 Task: Create a rule from the Routing list, Task moved to a section -> Set Priority in the project BrightWorks , set the section as Done clear the priority
Action: Mouse moved to (1087, 177)
Screenshot: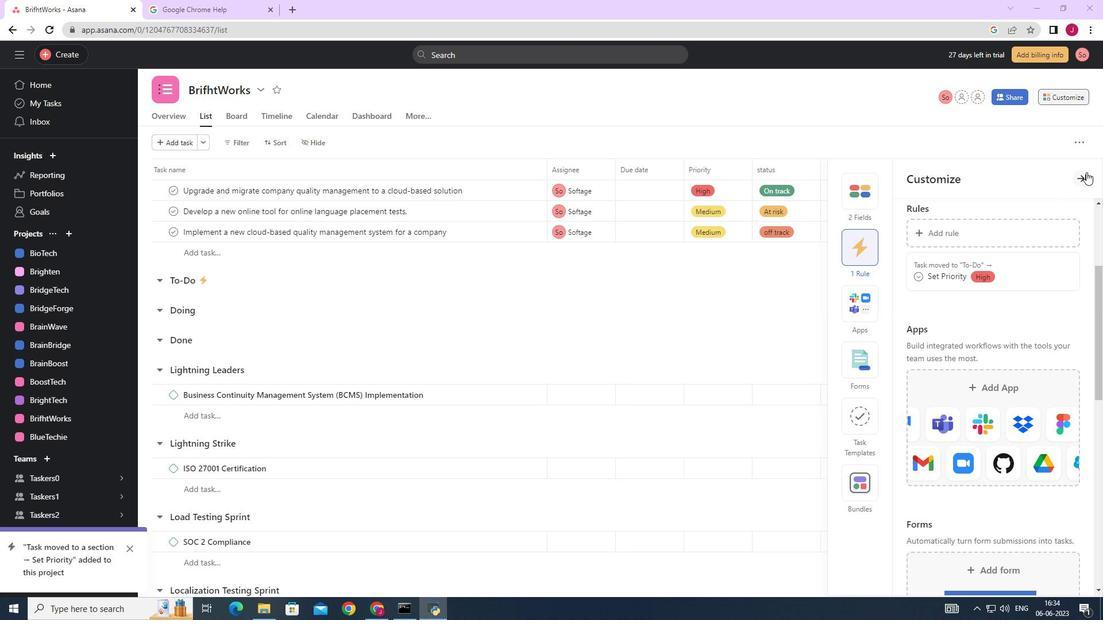 
Action: Mouse pressed left at (1087, 177)
Screenshot: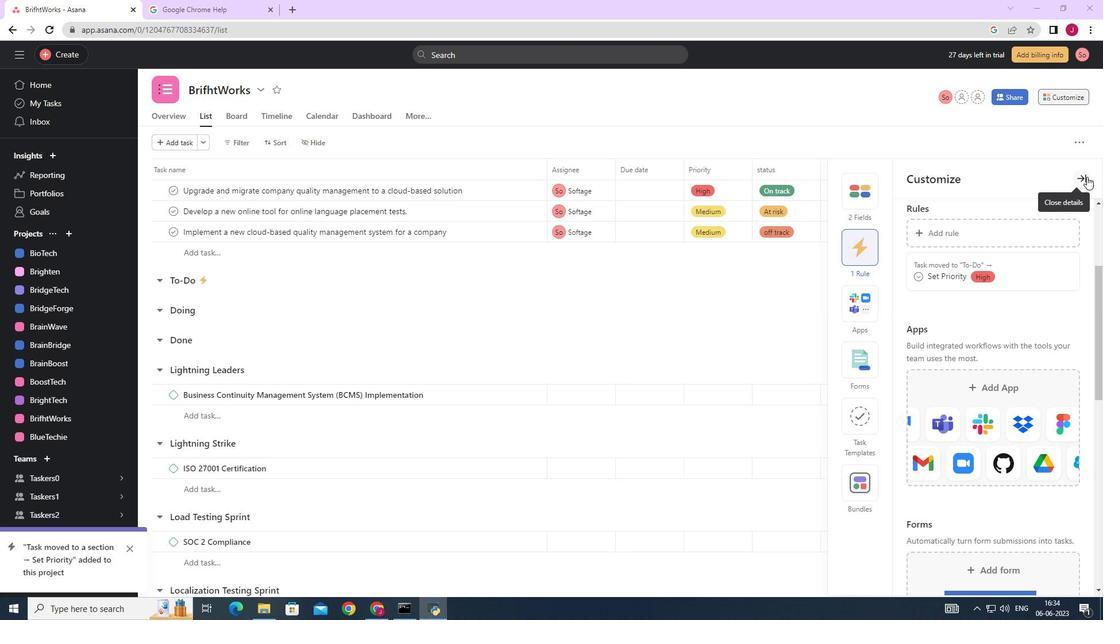 
Action: Mouse moved to (1074, 96)
Screenshot: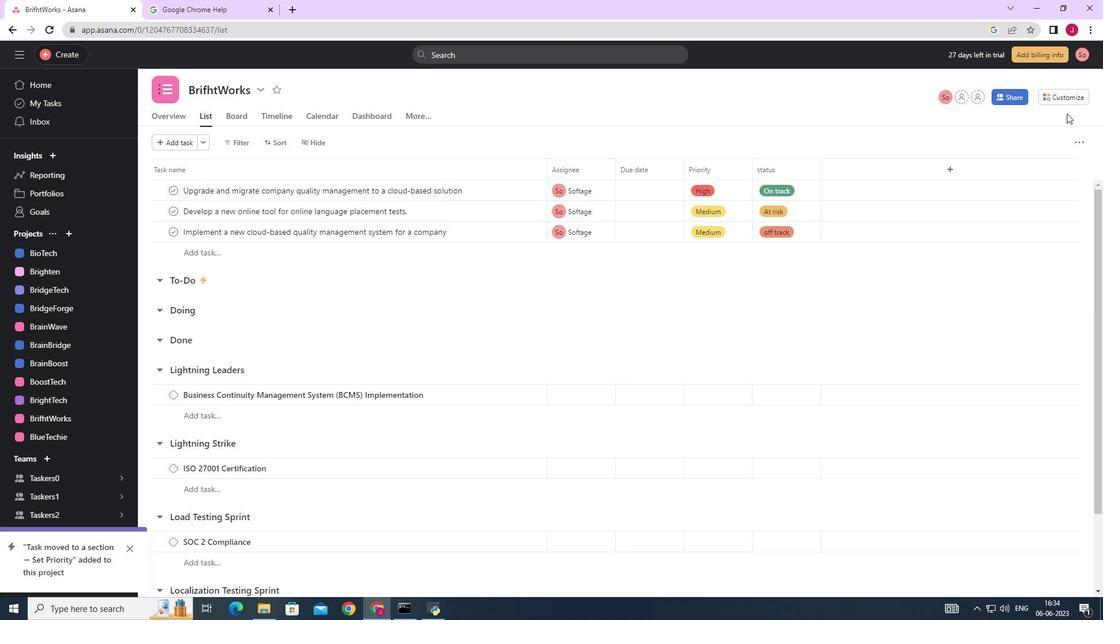 
Action: Mouse pressed left at (1074, 96)
Screenshot: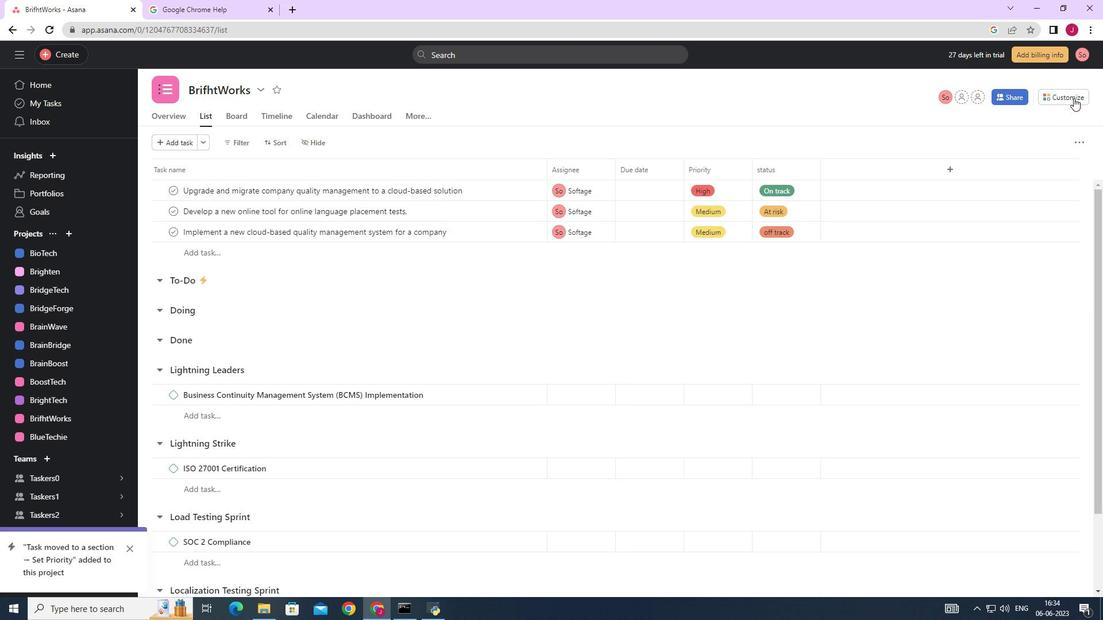 
Action: Mouse moved to (862, 250)
Screenshot: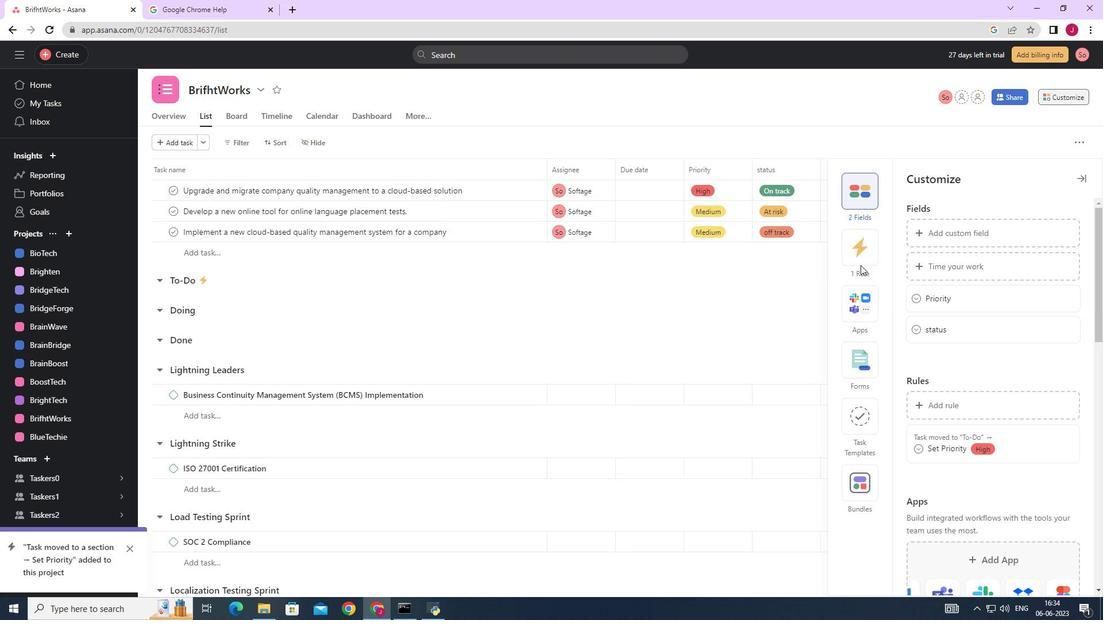 
Action: Mouse pressed left at (862, 250)
Screenshot: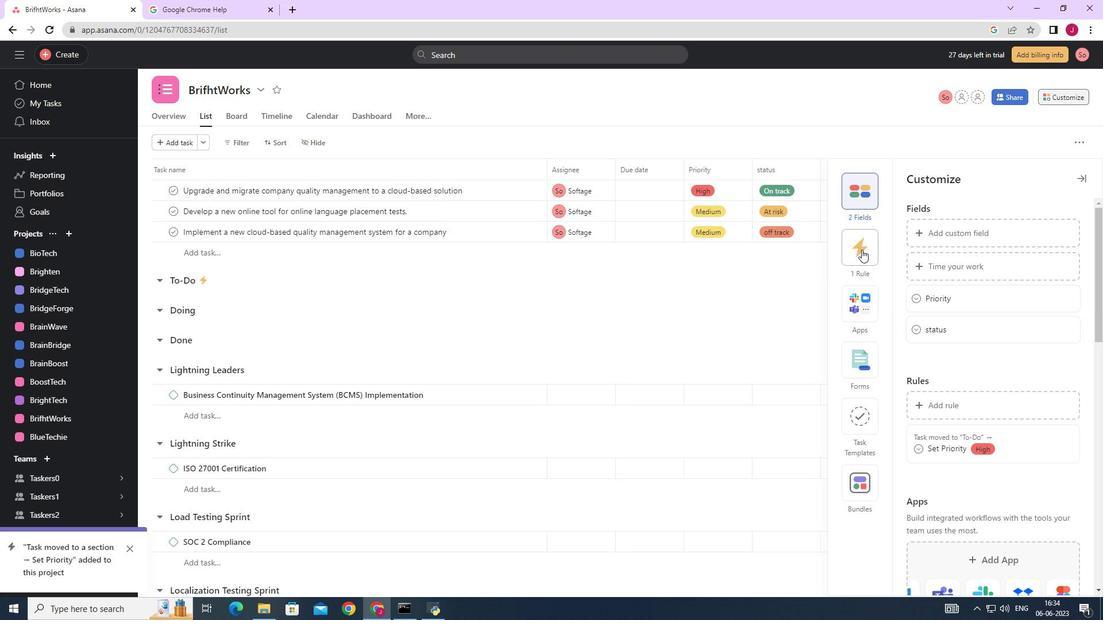 
Action: Mouse moved to (945, 232)
Screenshot: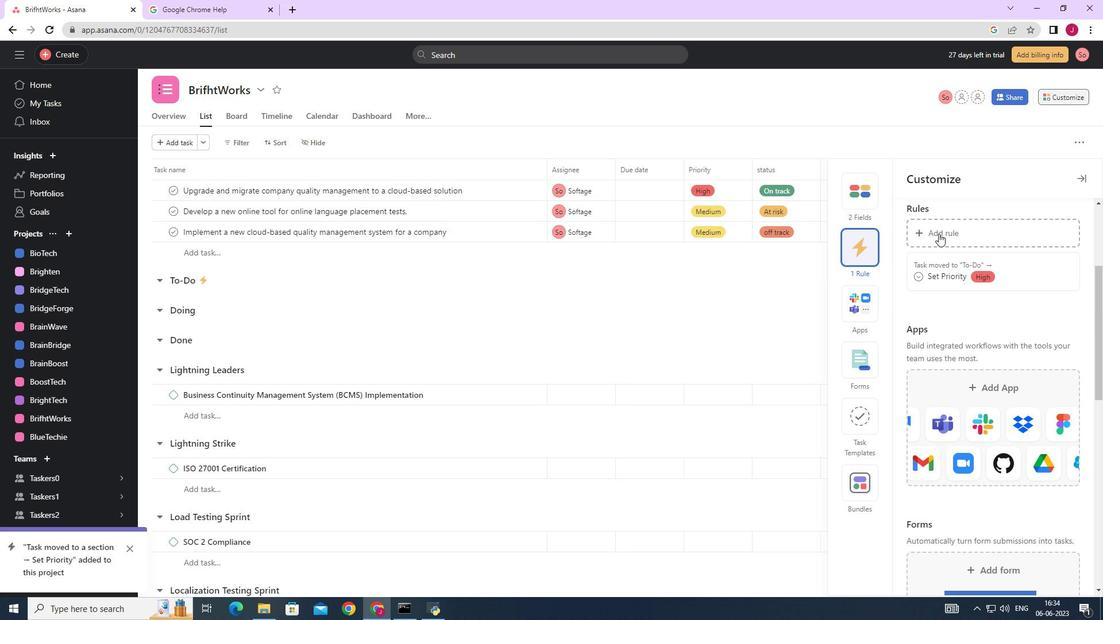 
Action: Mouse pressed left at (945, 232)
Screenshot: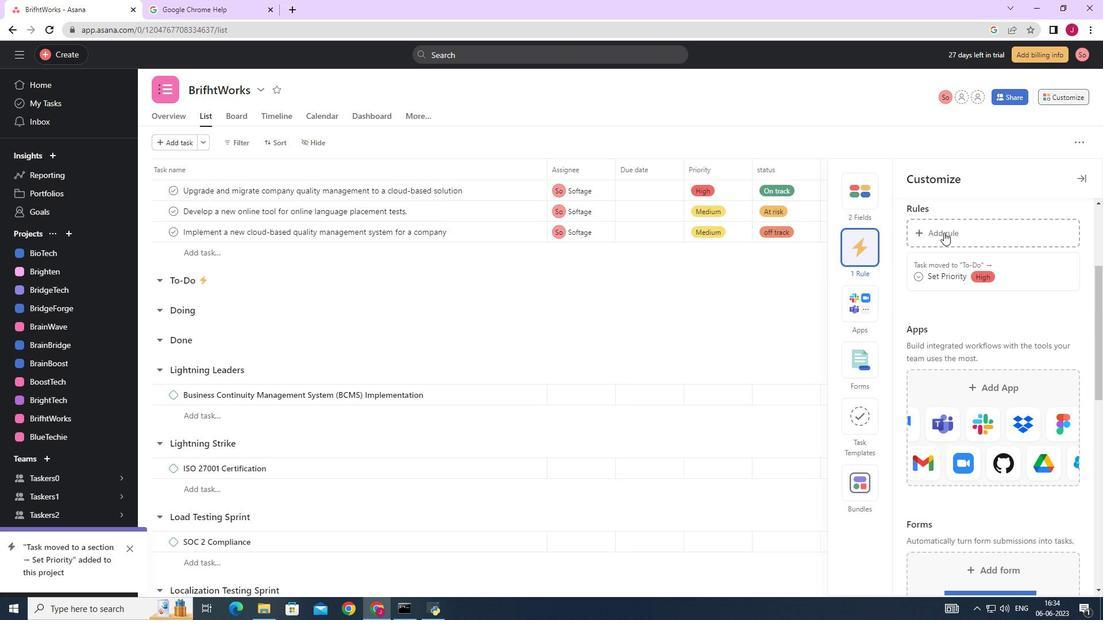 
Action: Mouse moved to (244, 150)
Screenshot: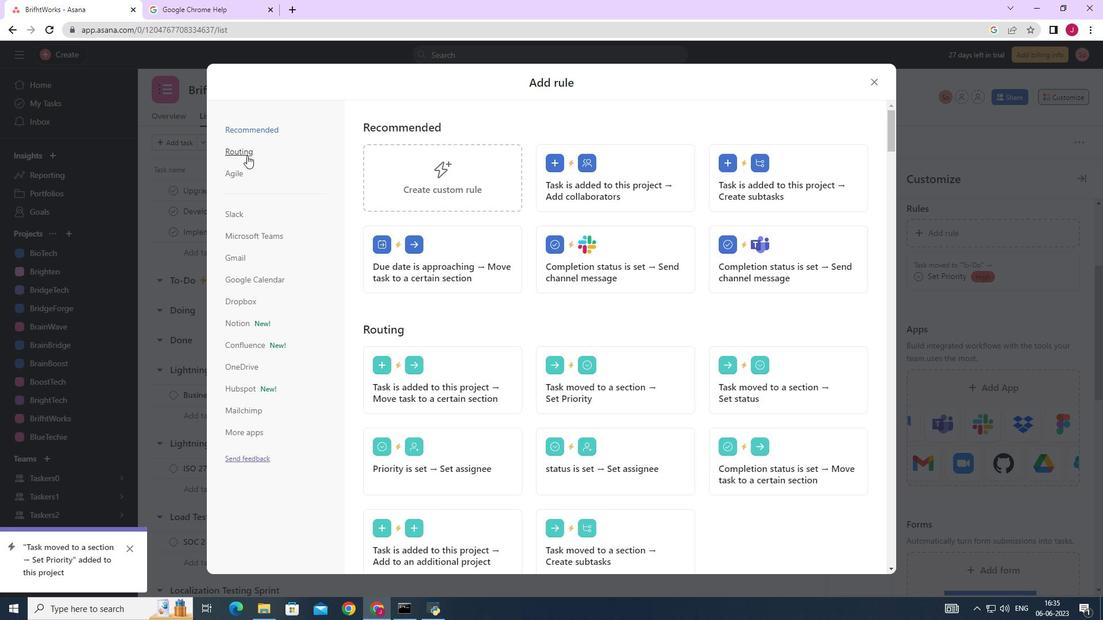 
Action: Mouse pressed left at (244, 150)
Screenshot: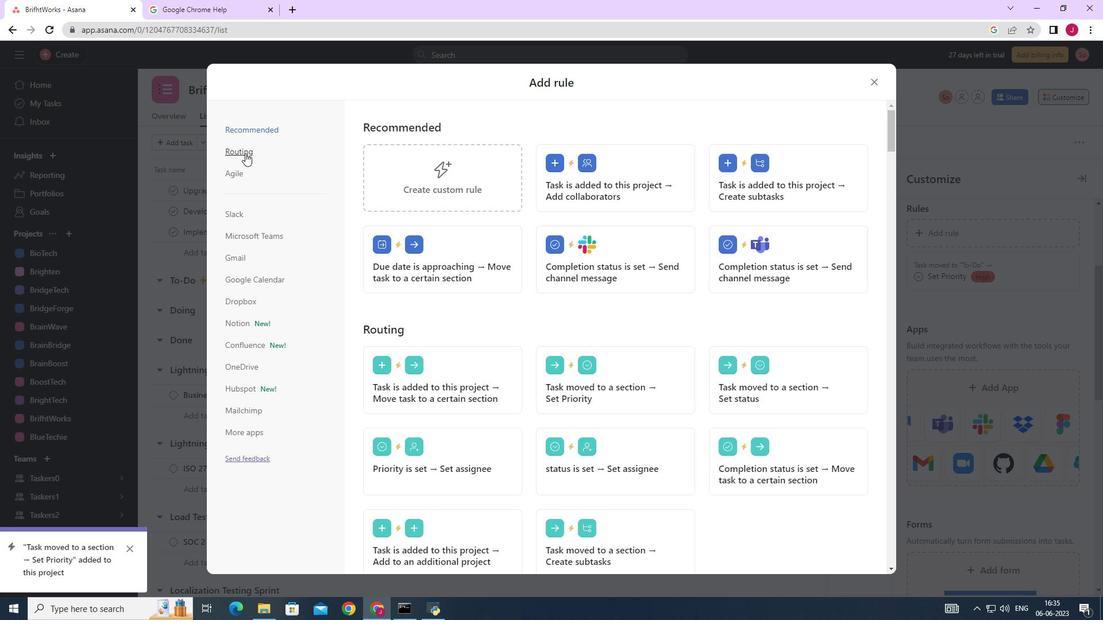
Action: Mouse moved to (581, 177)
Screenshot: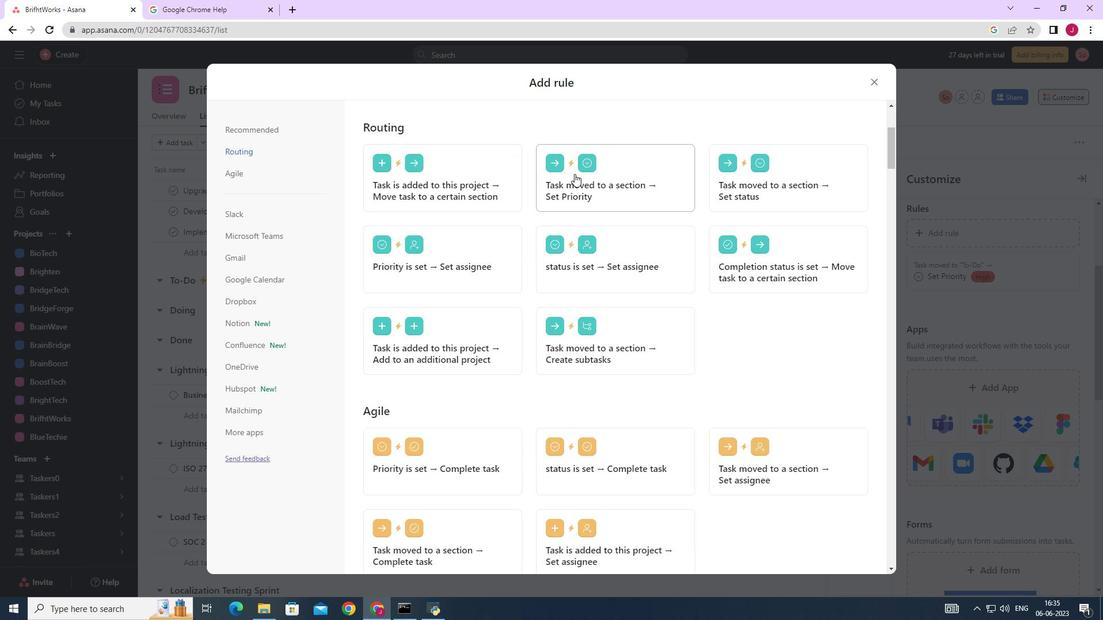 
Action: Mouse pressed left at (581, 177)
Screenshot: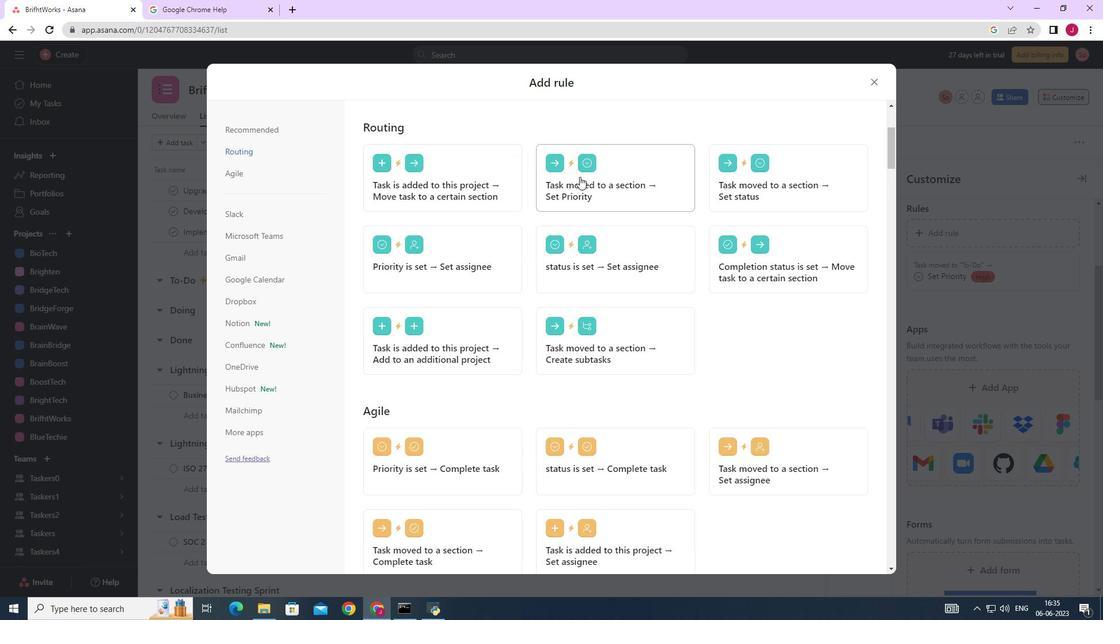 
Action: Mouse moved to (421, 310)
Screenshot: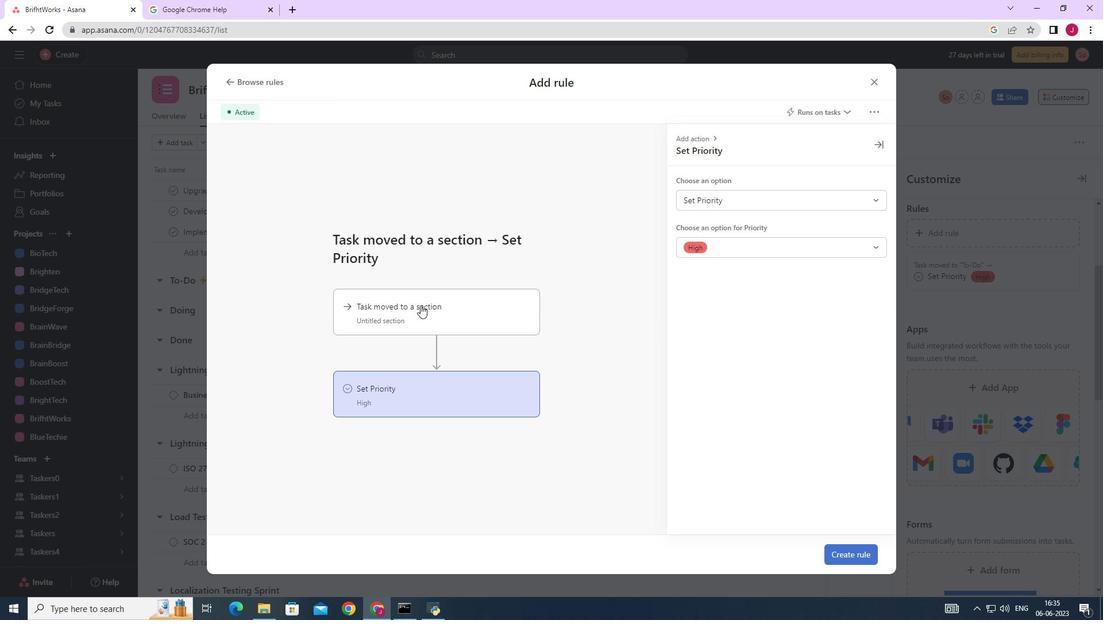 
Action: Mouse pressed left at (421, 310)
Screenshot: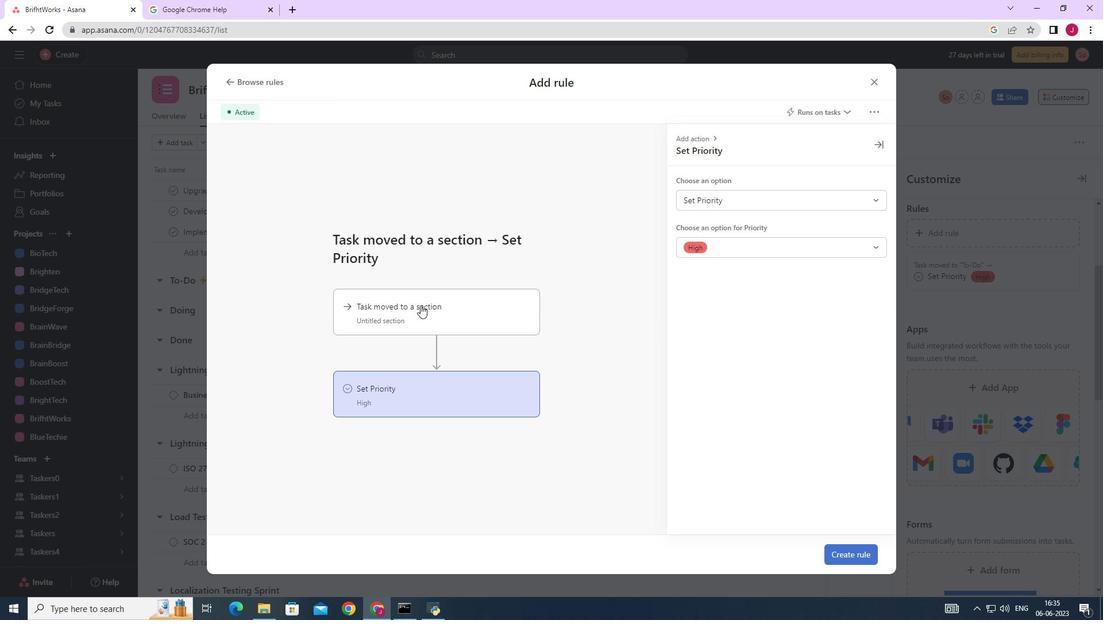 
Action: Mouse moved to (746, 200)
Screenshot: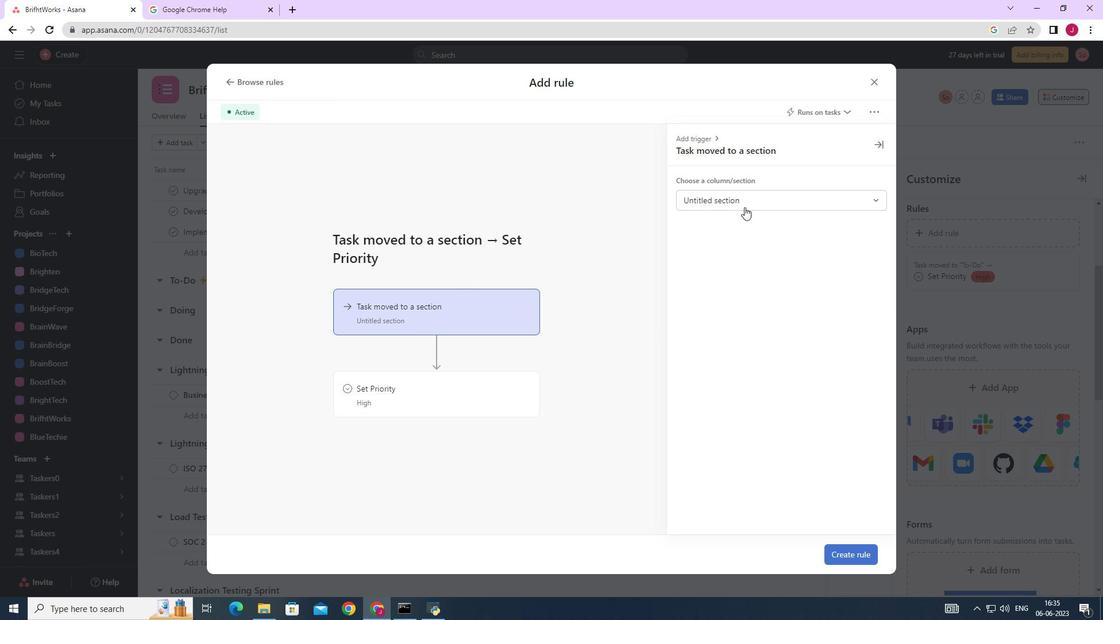 
Action: Mouse pressed left at (746, 200)
Screenshot: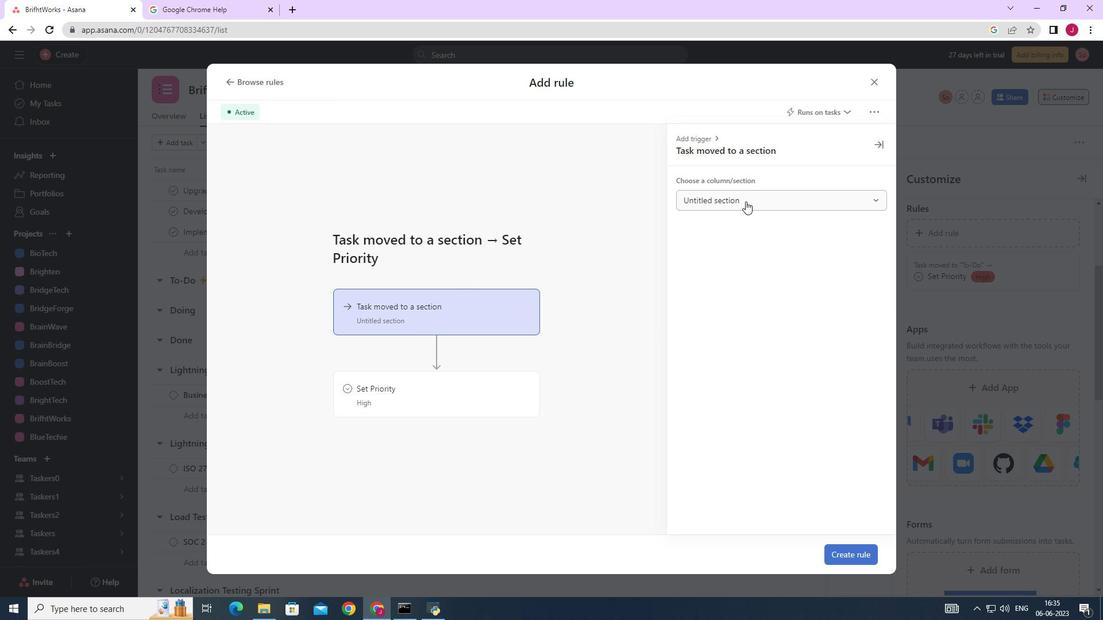 
Action: Mouse moved to (705, 287)
Screenshot: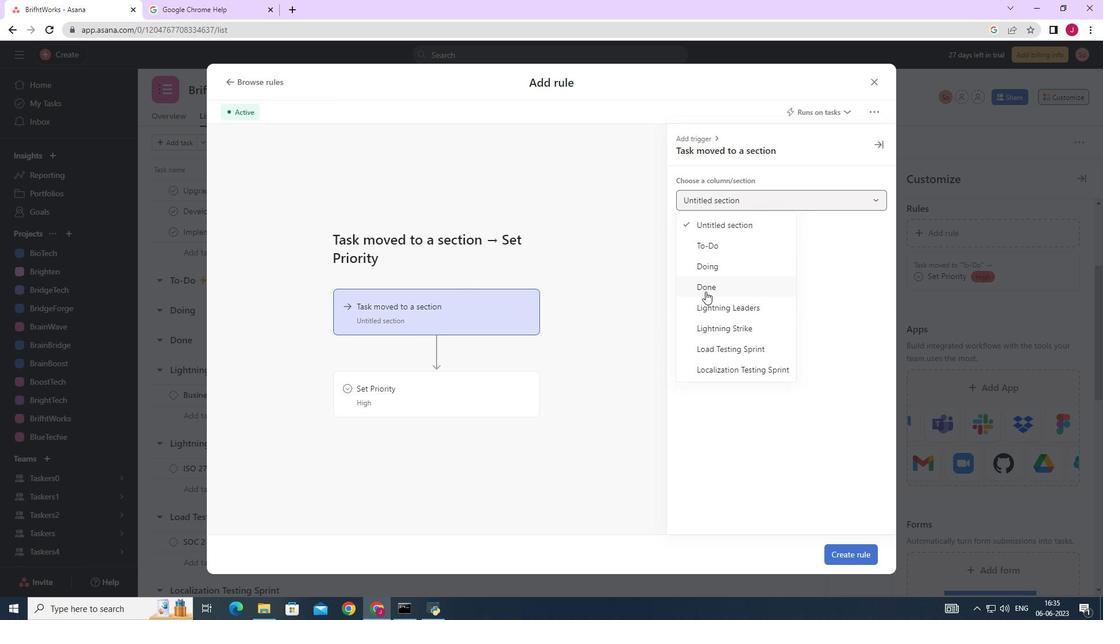 
Action: Mouse pressed left at (705, 287)
Screenshot: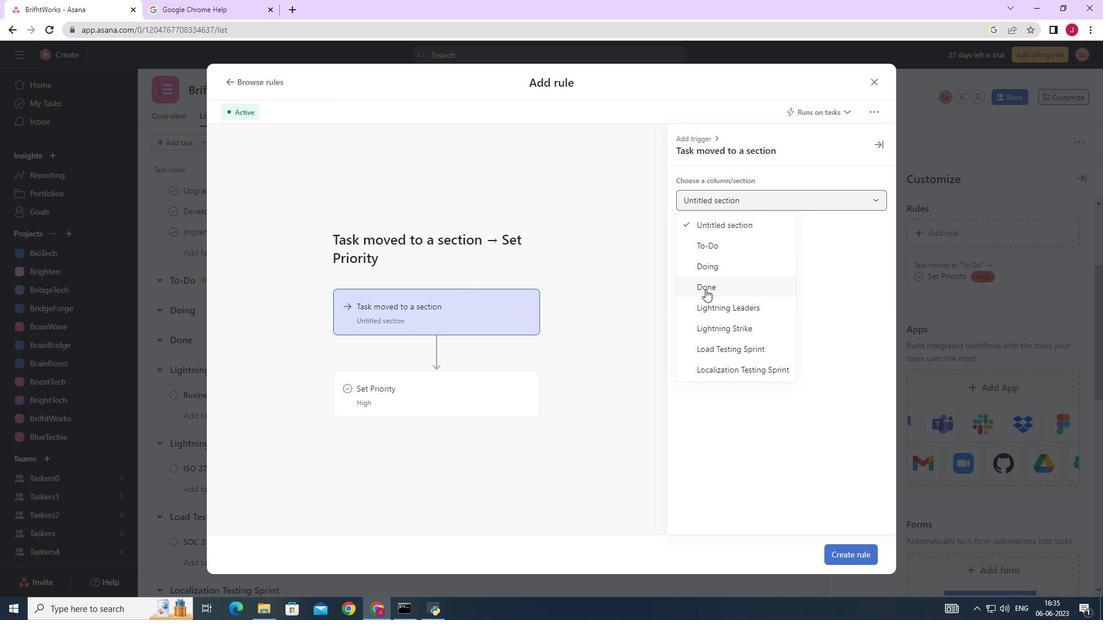 
Action: Mouse moved to (441, 401)
Screenshot: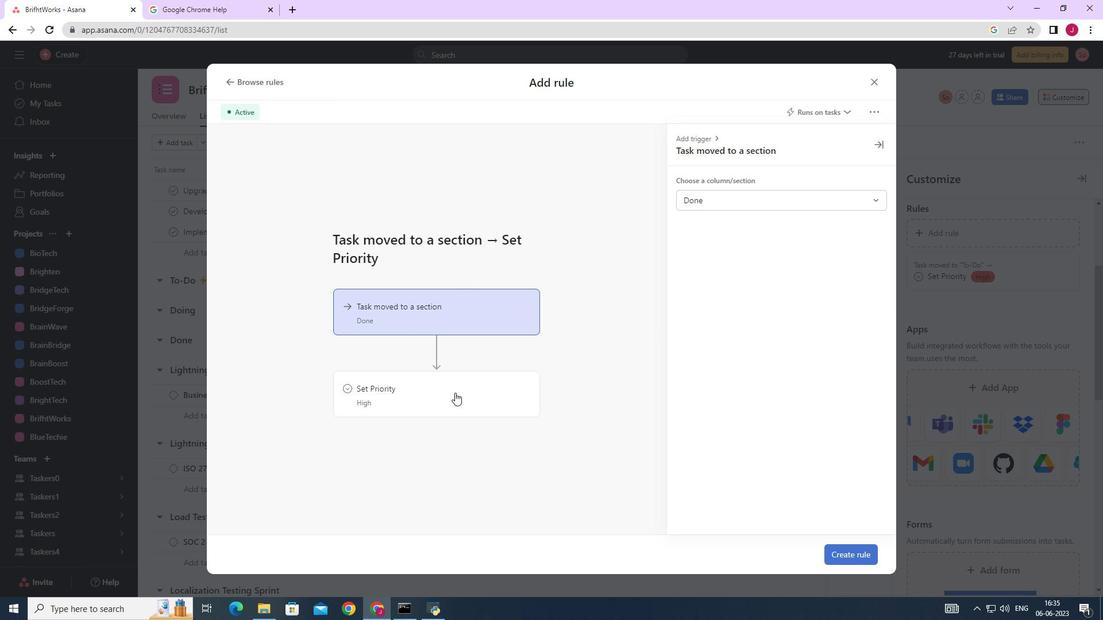 
Action: Mouse pressed left at (441, 401)
Screenshot: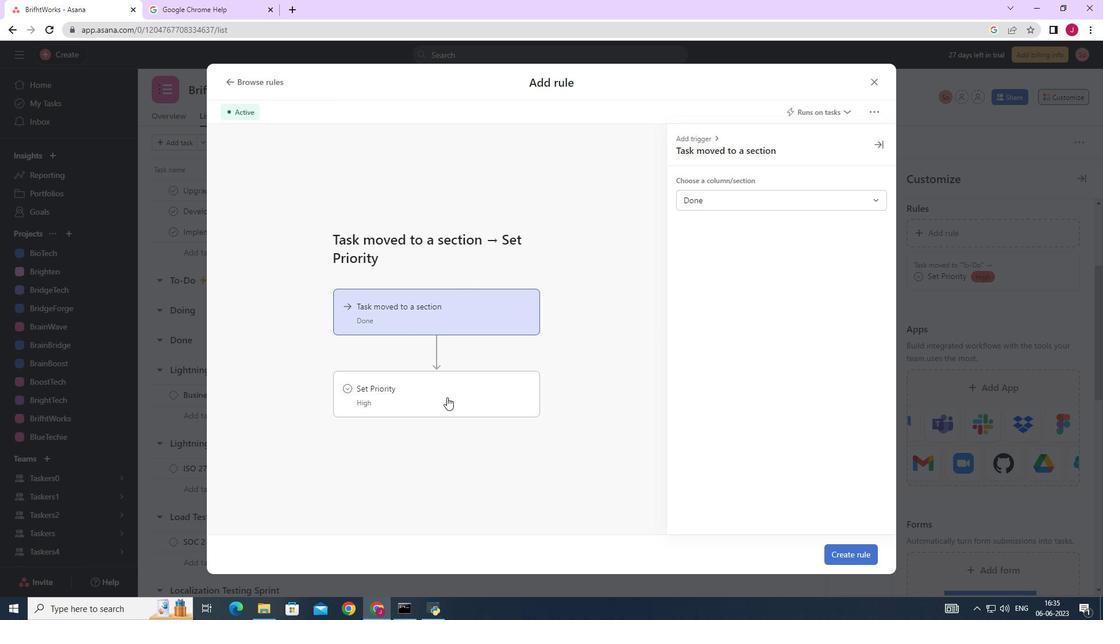 
Action: Mouse moved to (797, 195)
Screenshot: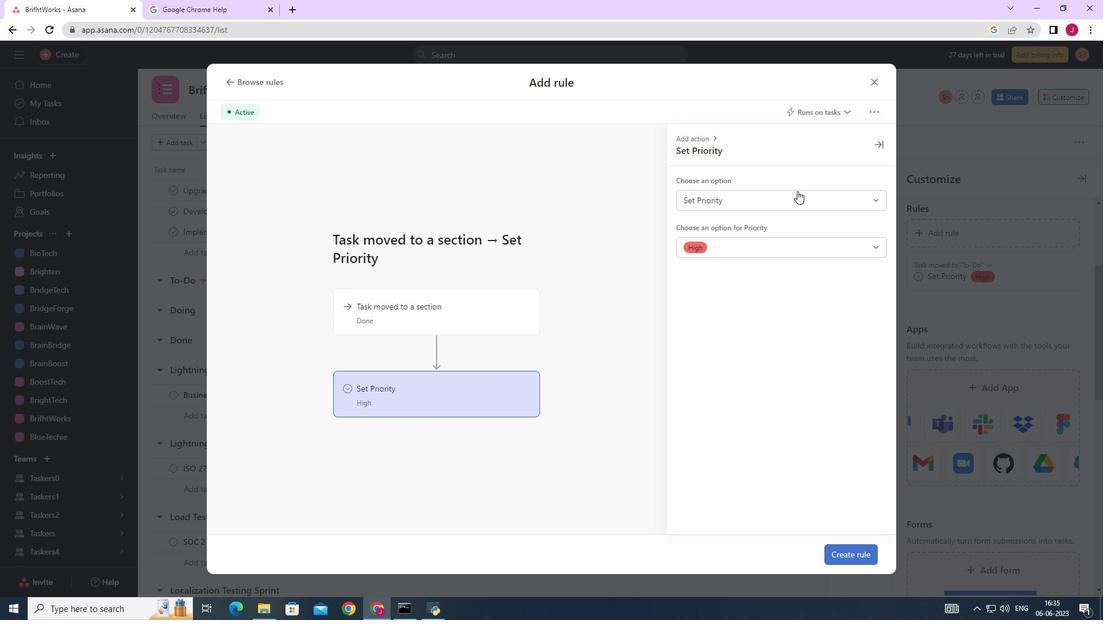 
Action: Mouse pressed left at (797, 195)
Screenshot: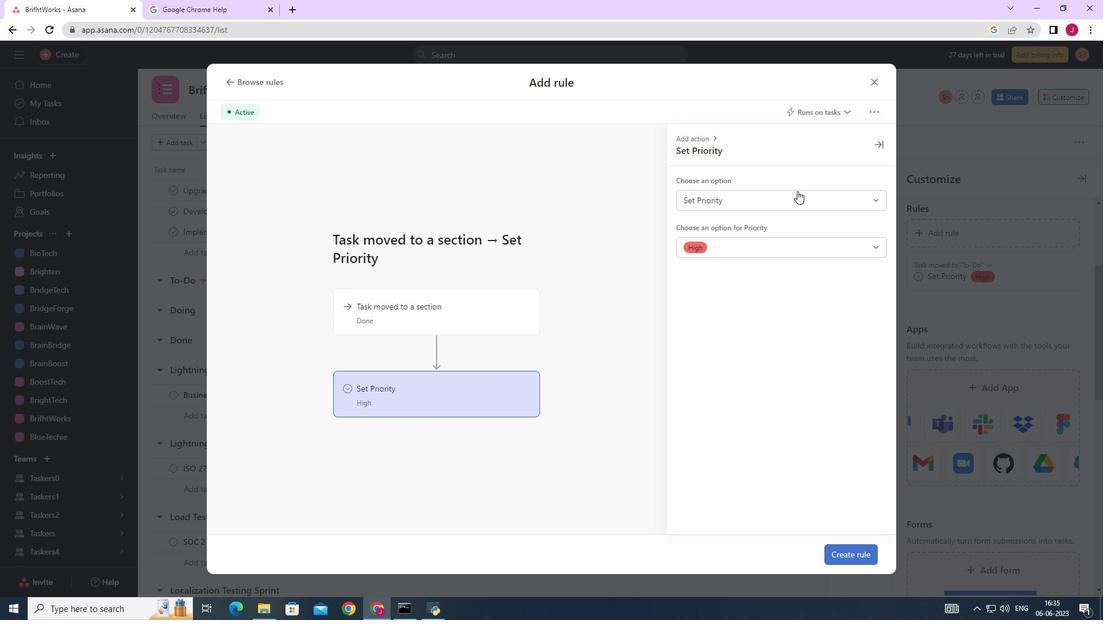 
Action: Mouse moved to (717, 246)
Screenshot: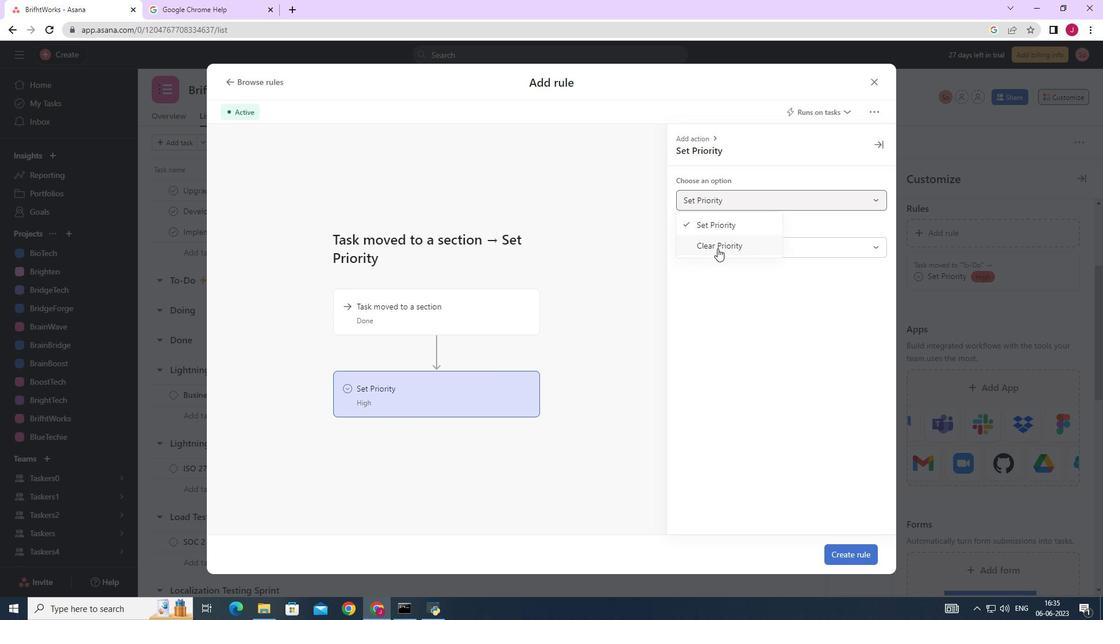 
Action: Mouse pressed left at (717, 246)
Screenshot: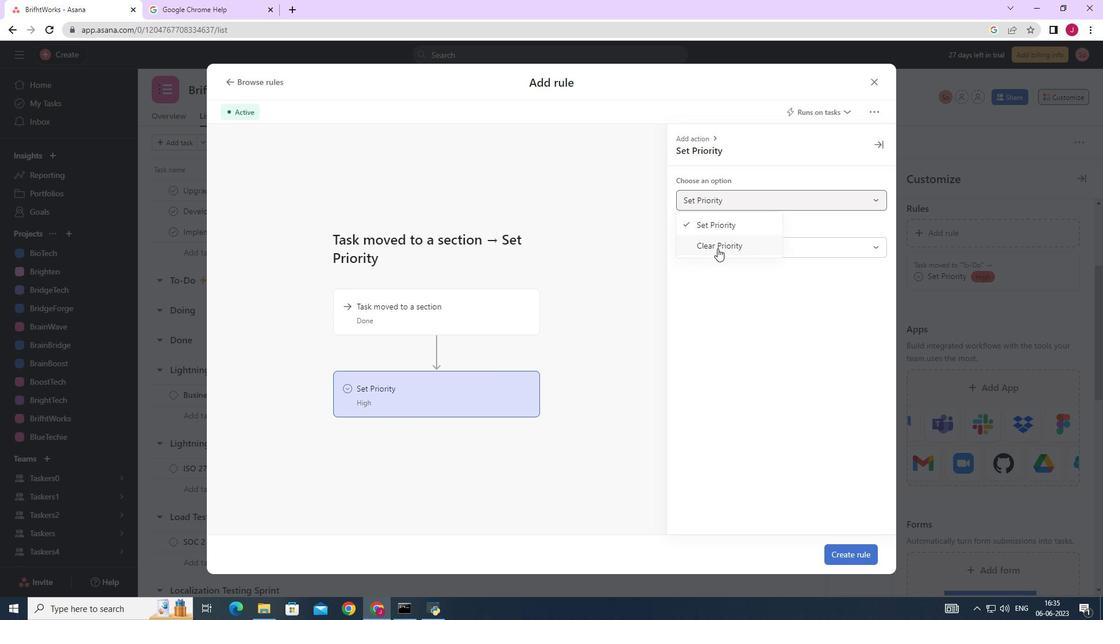 
Action: Mouse moved to (469, 406)
Screenshot: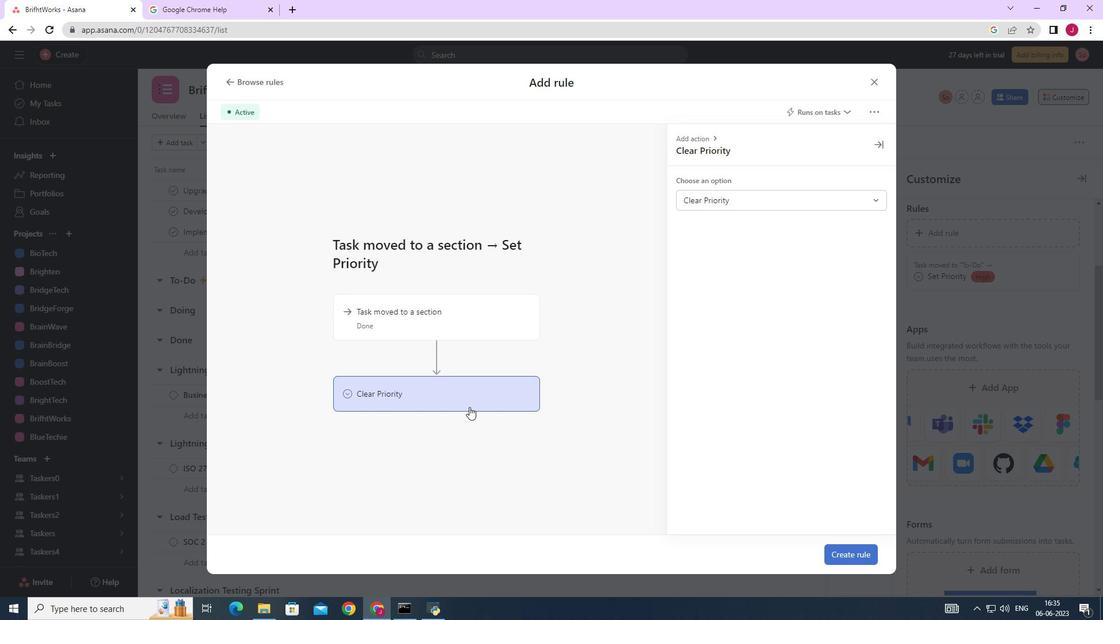 
Action: Mouse pressed left at (469, 406)
Screenshot: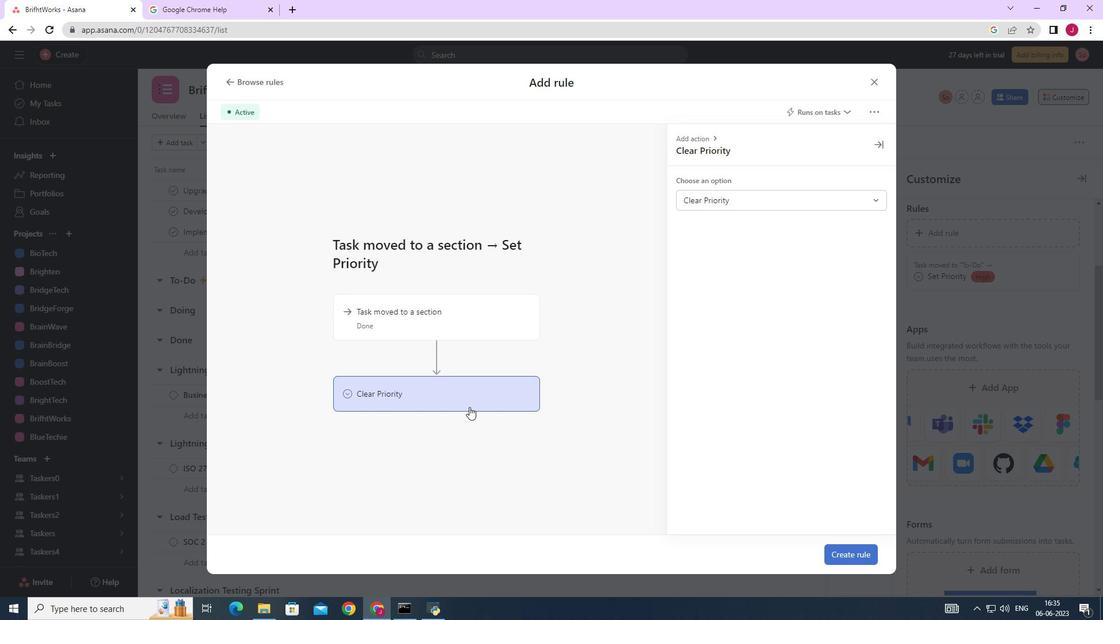 
Action: Mouse moved to (857, 558)
Screenshot: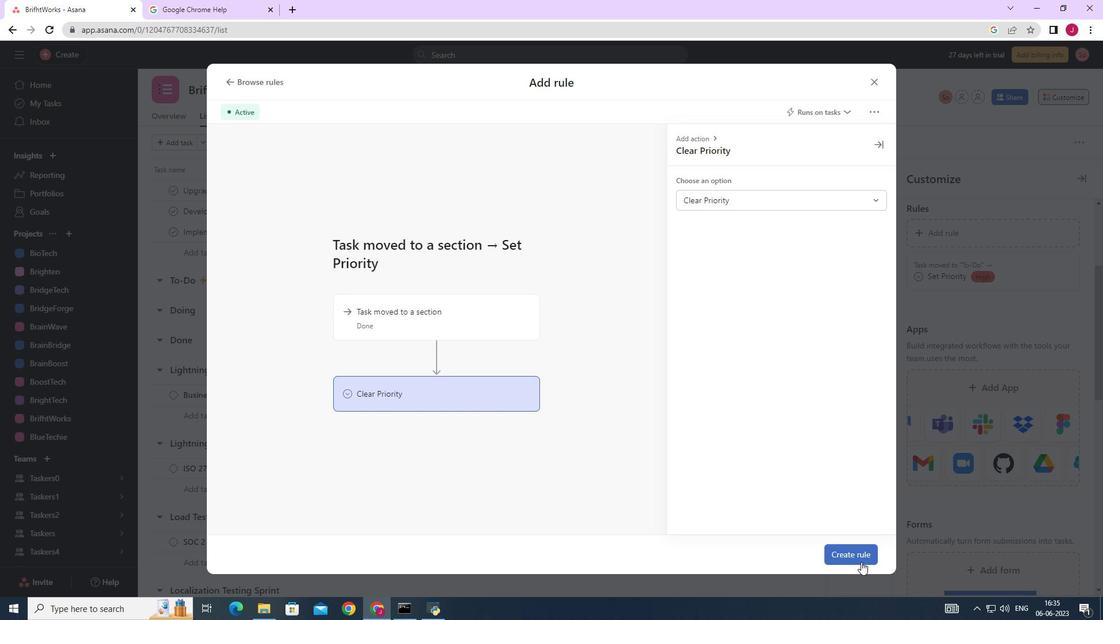 
Action: Mouse pressed left at (857, 558)
Screenshot: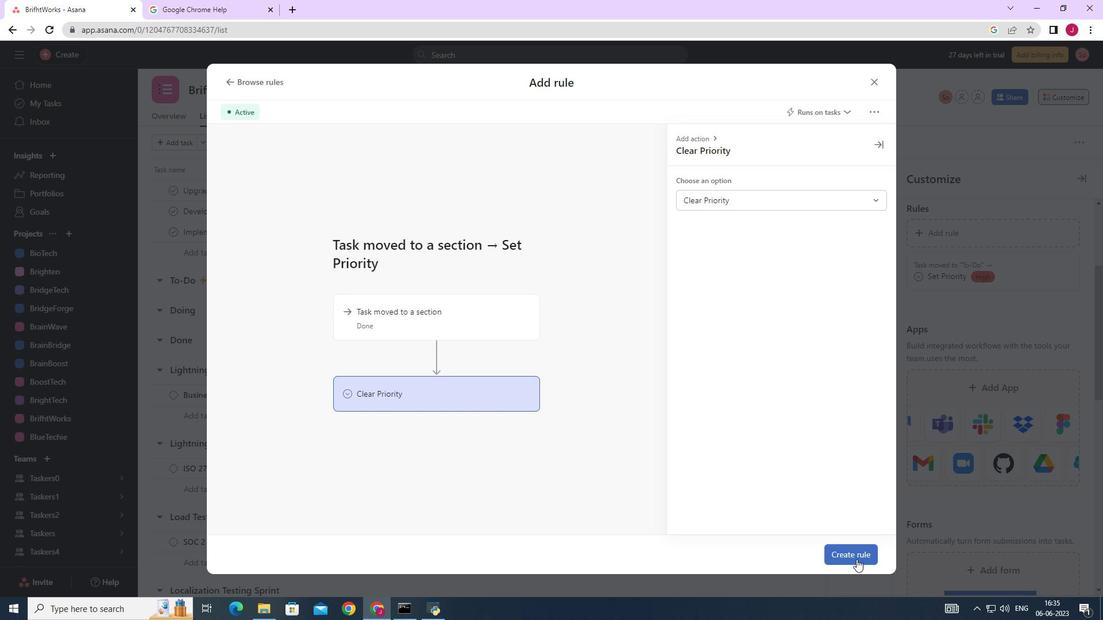 
Action: Mouse moved to (805, 191)
Screenshot: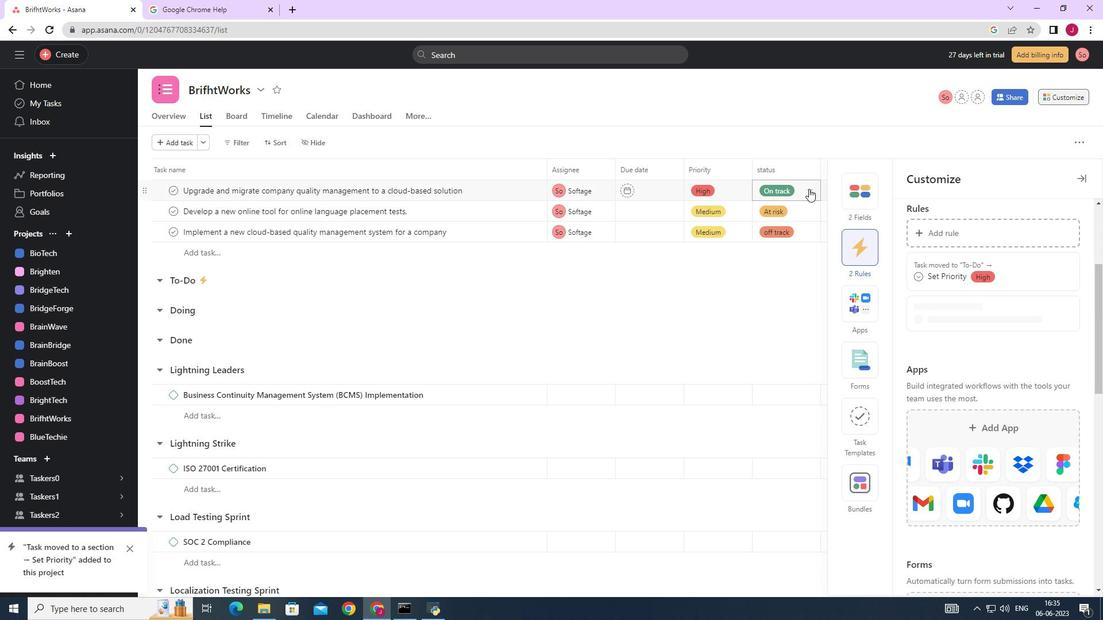 
